 Task: Check the data of townhouses with price drops in the last 1 year.
Action: Mouse moved to (561, 53)
Screenshot: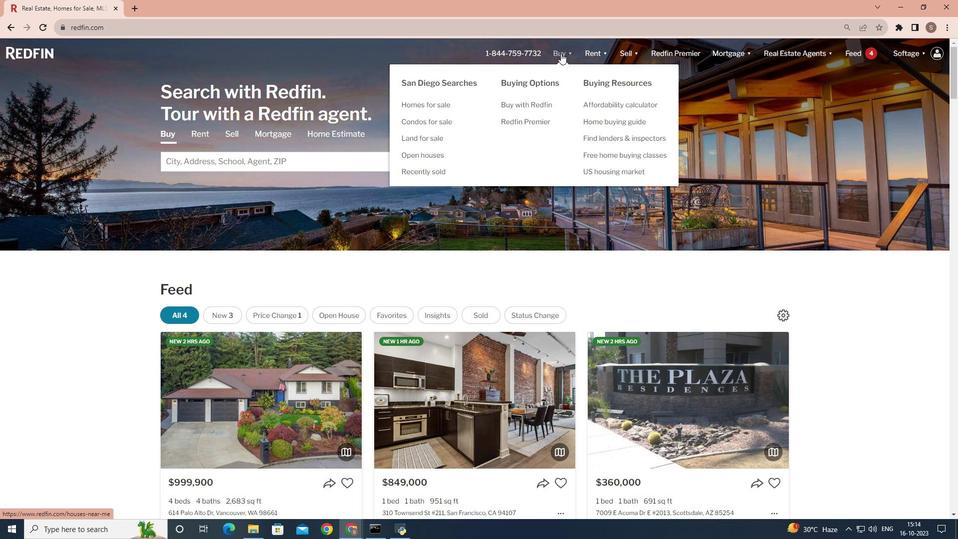 
Action: Mouse pressed left at (561, 53)
Screenshot: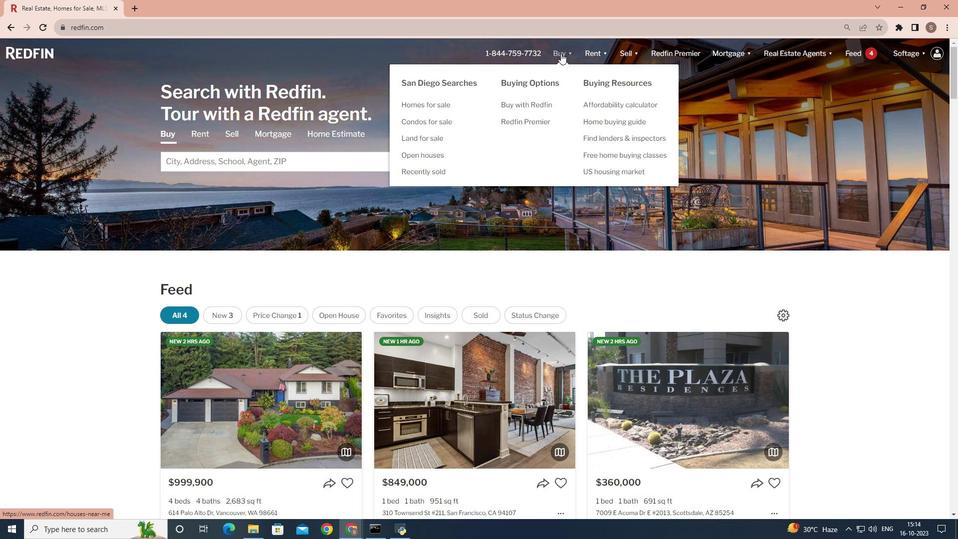 
Action: Mouse moved to (202, 205)
Screenshot: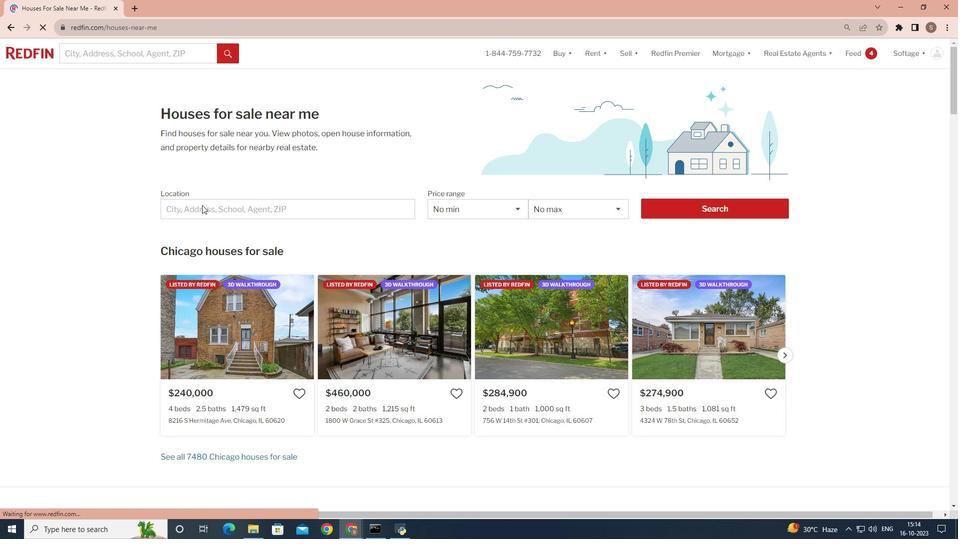 
Action: Mouse pressed left at (202, 205)
Screenshot: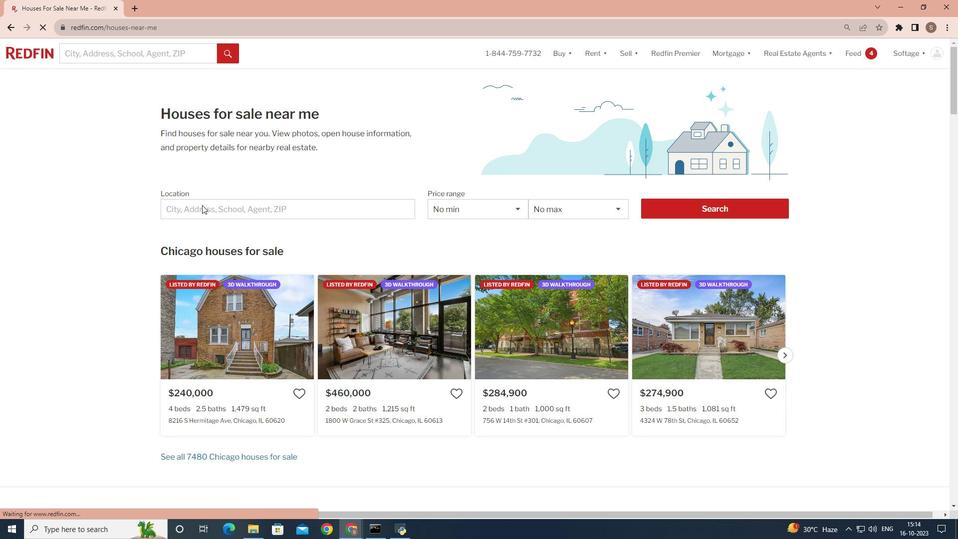 
Action: Mouse moved to (202, 207)
Screenshot: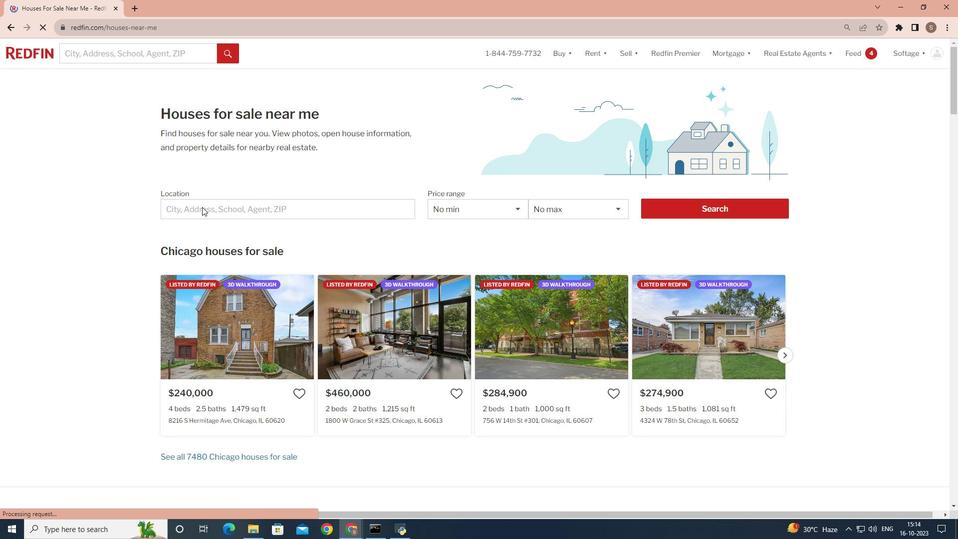 
Action: Mouse pressed left at (202, 207)
Screenshot: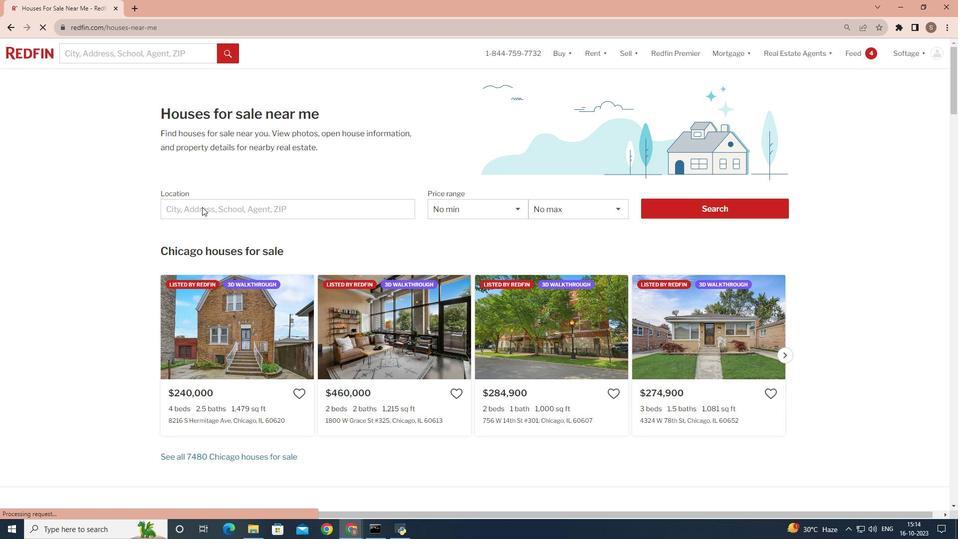 
Action: Mouse pressed left at (202, 207)
Screenshot: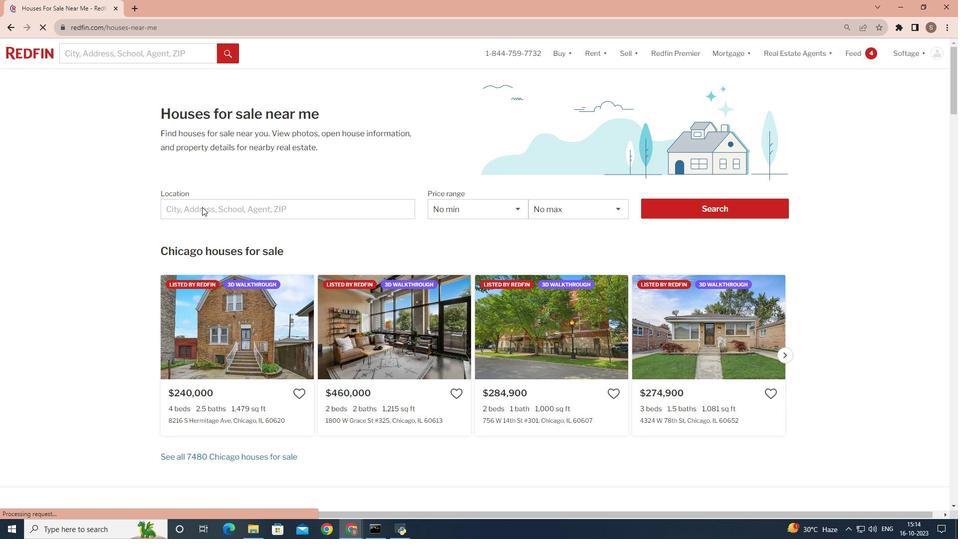 
Action: Mouse moved to (200, 209)
Screenshot: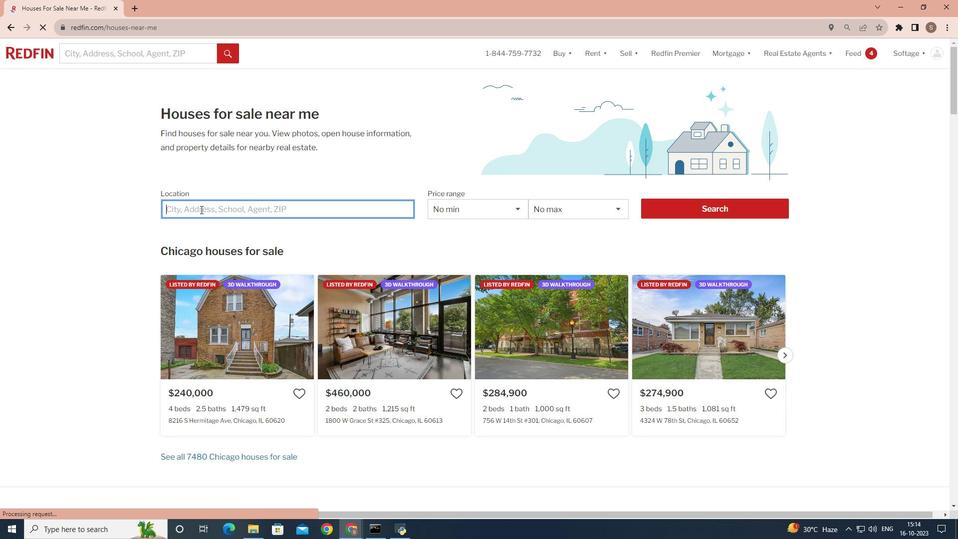 
Action: Key pressed <Key.shift>San<Key.space><Key.shift>Diego
Screenshot: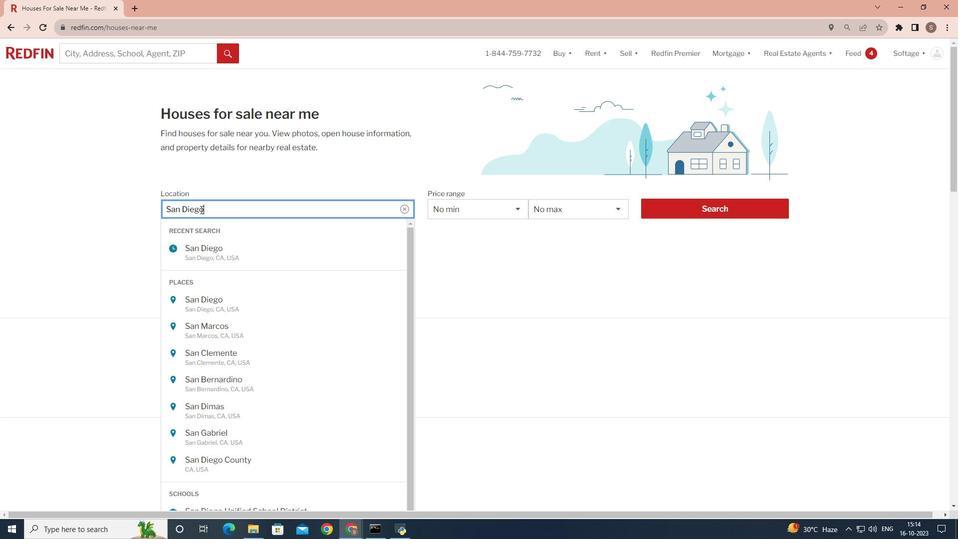 
Action: Mouse moved to (725, 208)
Screenshot: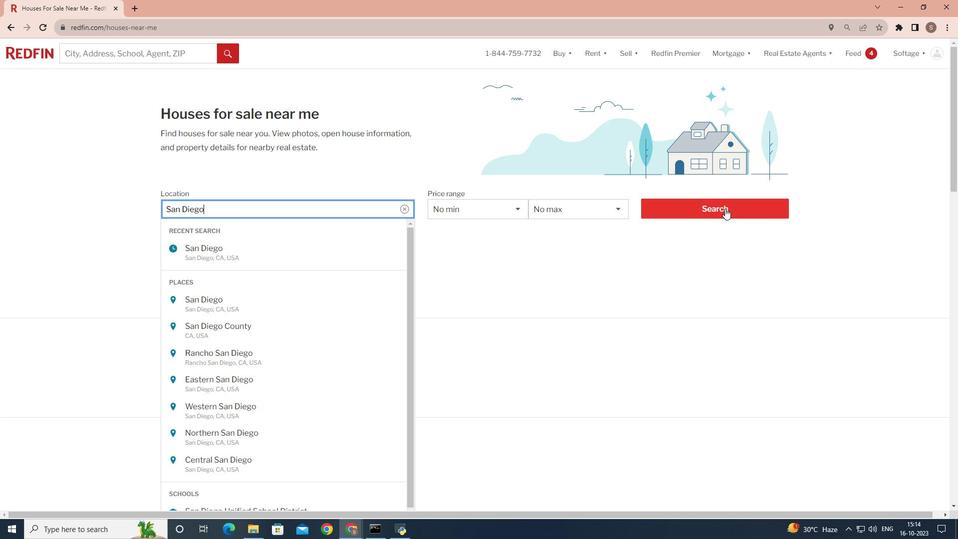 
Action: Mouse pressed left at (725, 208)
Screenshot: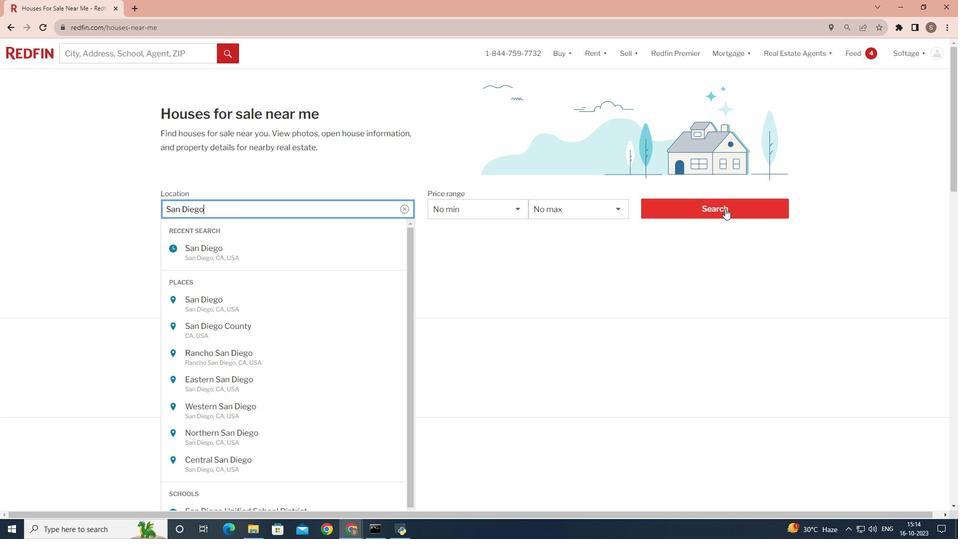 
Action: Mouse pressed left at (725, 208)
Screenshot: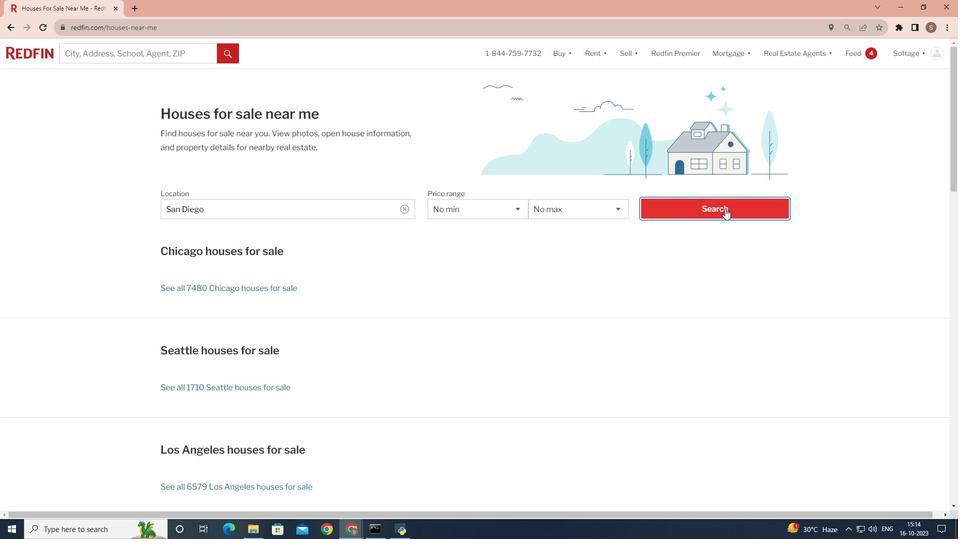 
Action: Mouse moved to (866, 83)
Screenshot: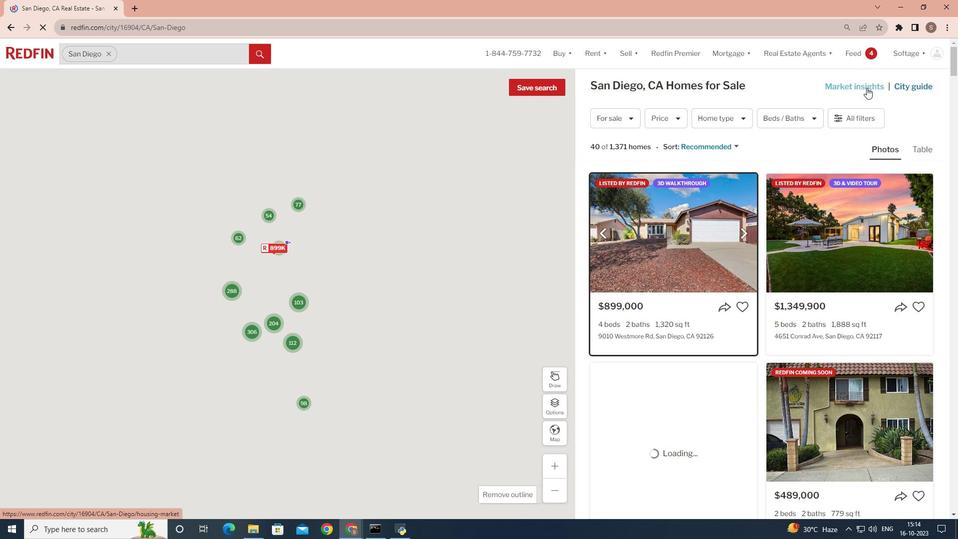 
Action: Mouse pressed left at (866, 83)
Screenshot: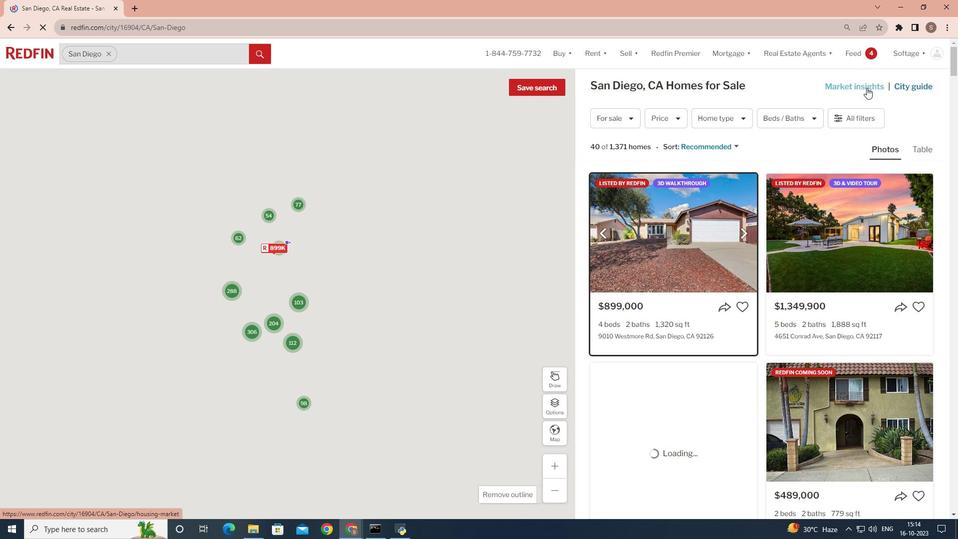 
Action: Mouse moved to (242, 171)
Screenshot: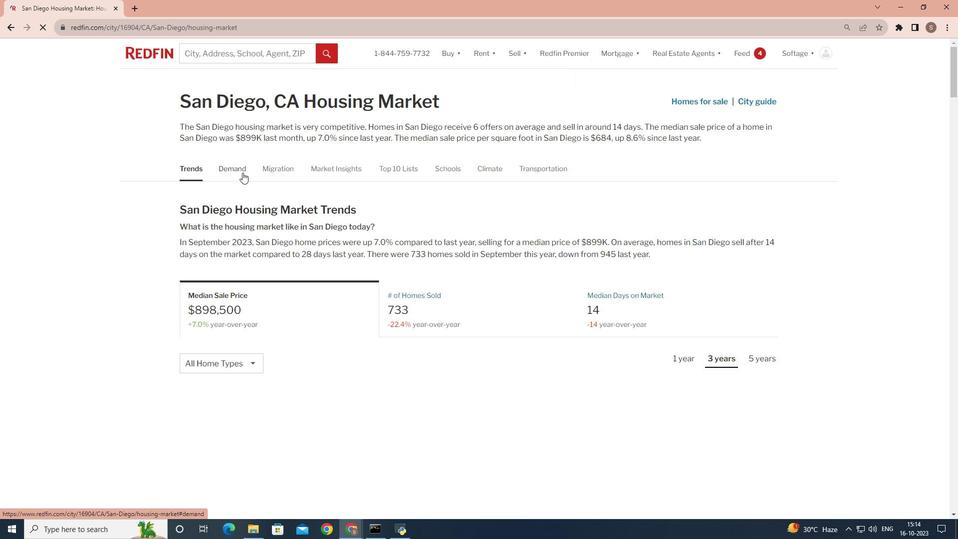 
Action: Mouse pressed left at (242, 171)
Screenshot: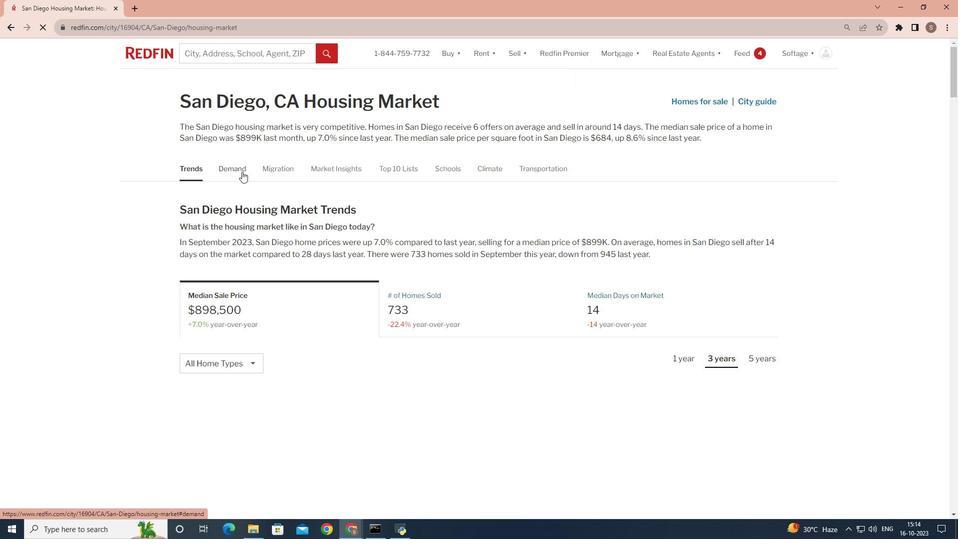 
Action: Mouse moved to (596, 227)
Screenshot: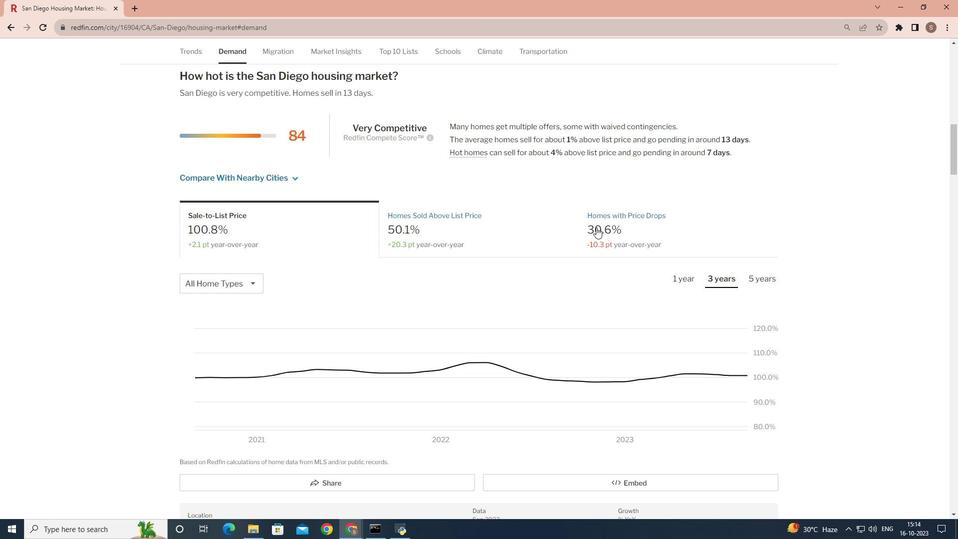 
Action: Mouse pressed left at (596, 227)
Screenshot: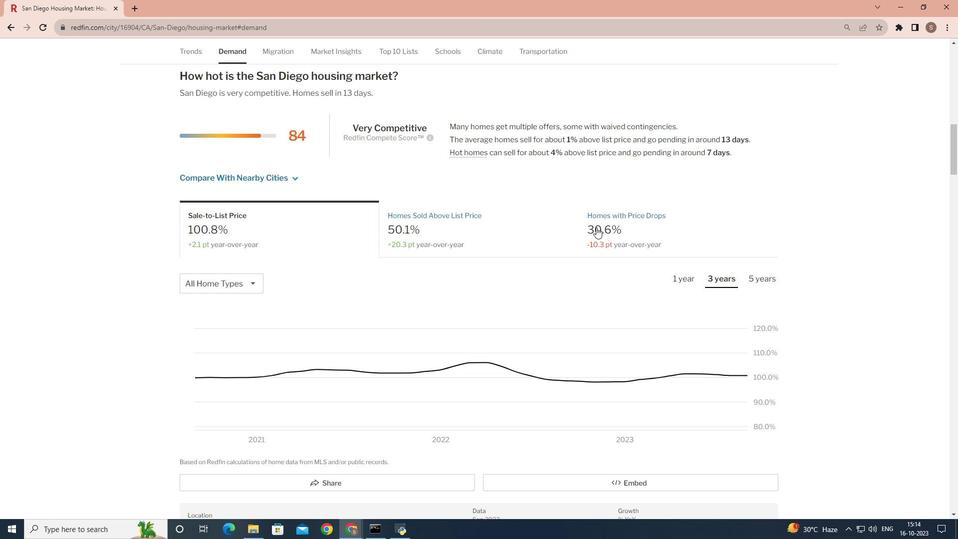 
Action: Mouse moved to (250, 281)
Screenshot: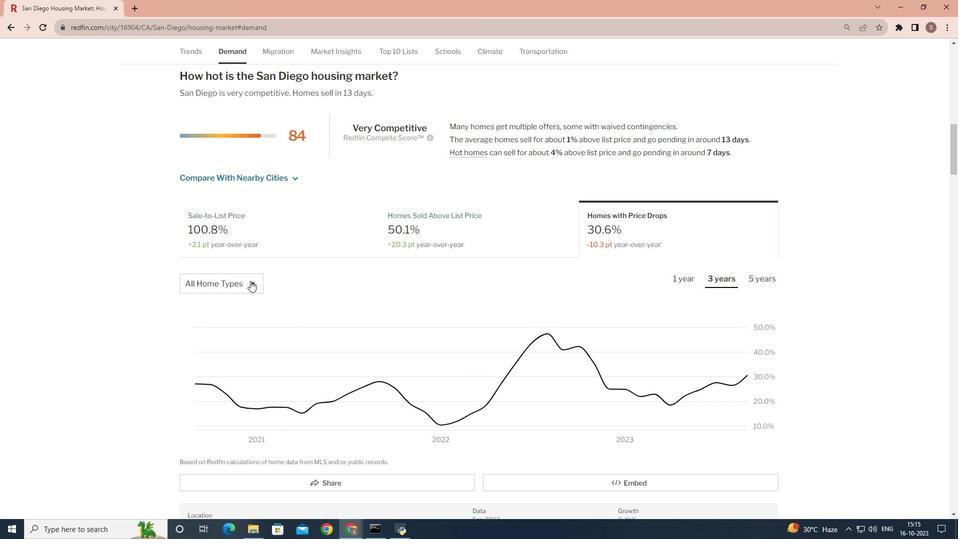 
Action: Mouse pressed left at (250, 281)
Screenshot: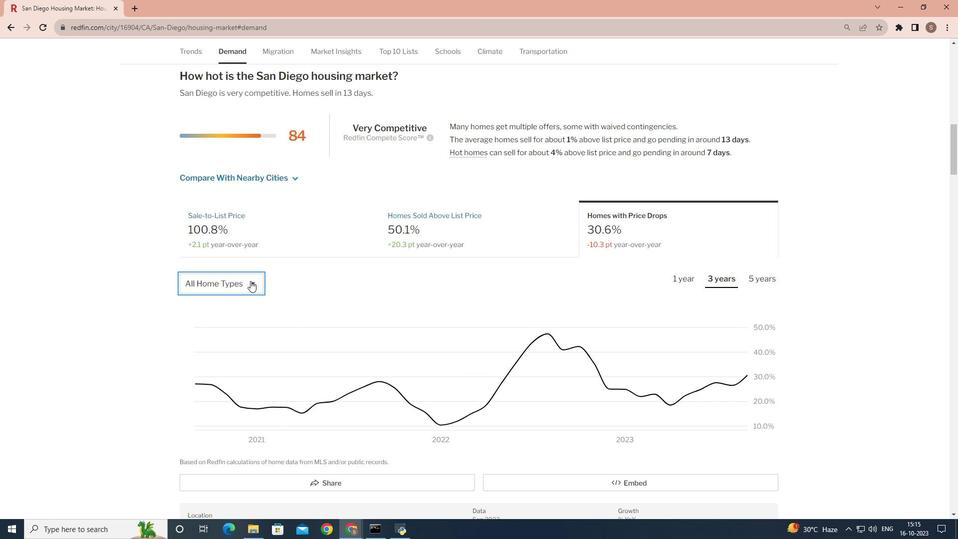 
Action: Mouse moved to (235, 348)
Screenshot: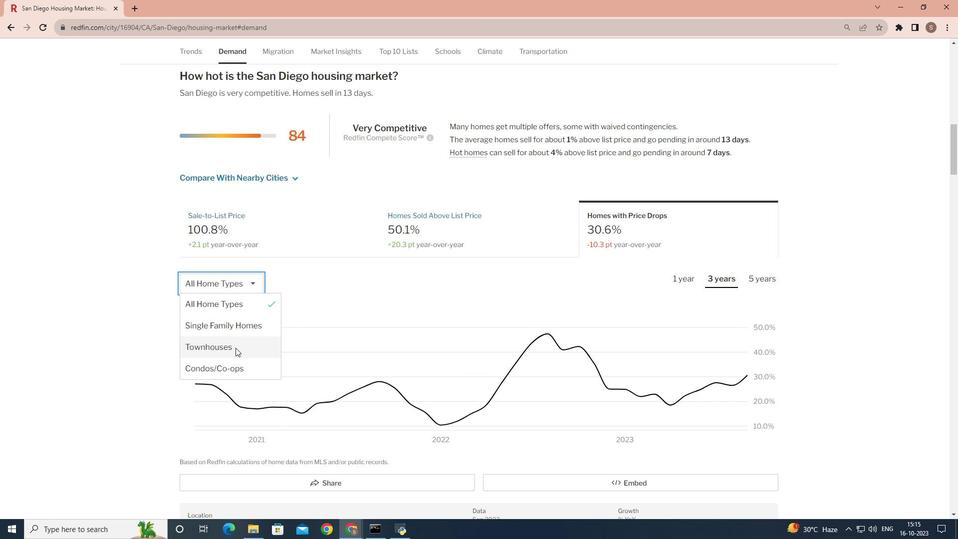 
Action: Mouse pressed left at (235, 348)
Screenshot: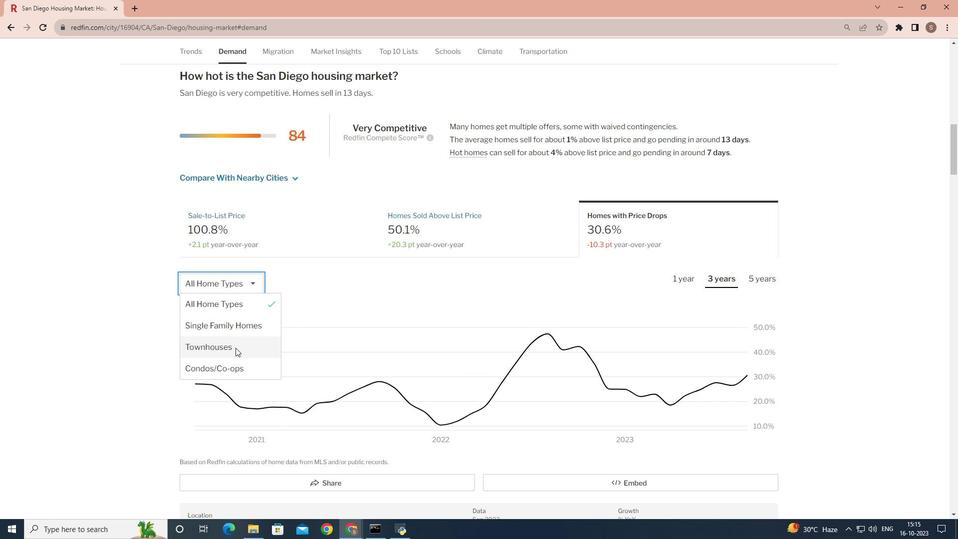 
Action: Mouse moved to (677, 281)
Screenshot: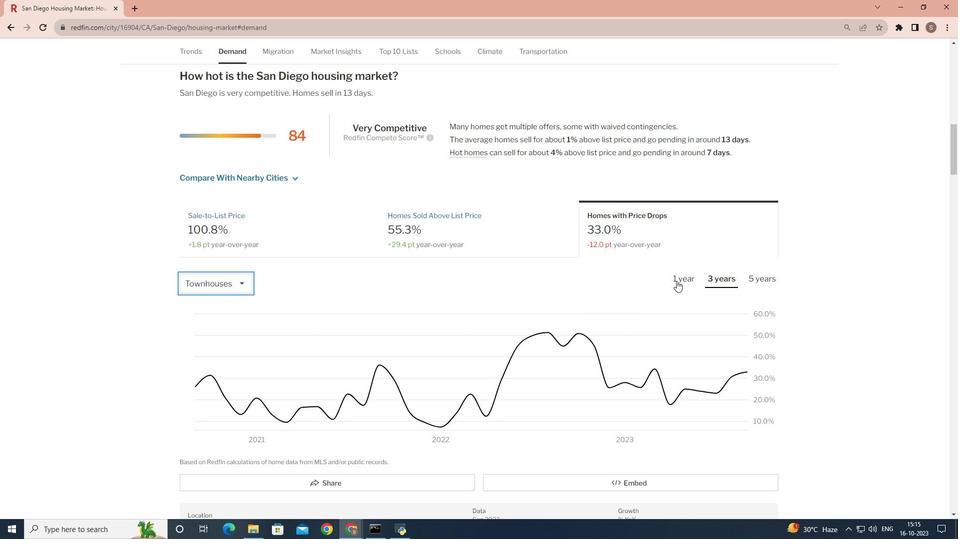 
Action: Mouse pressed left at (677, 281)
Screenshot: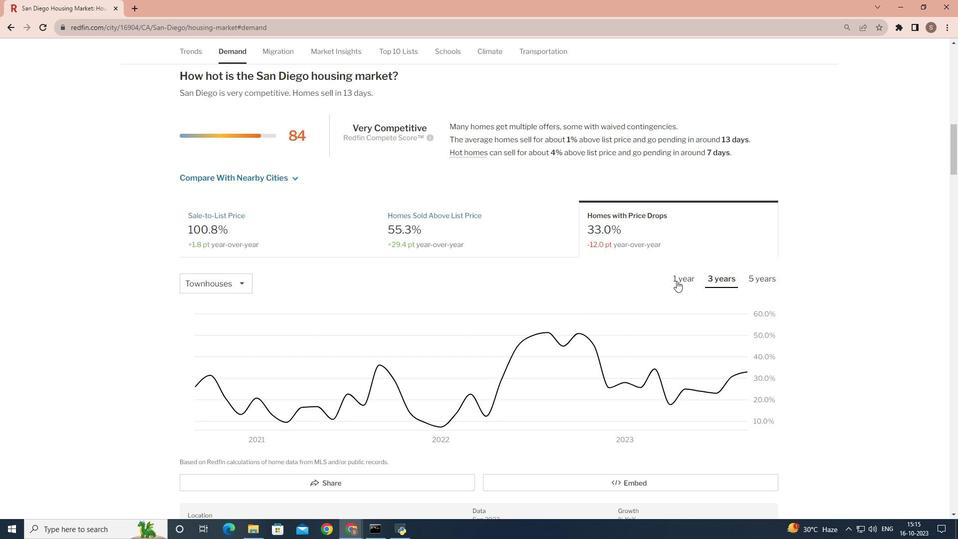 
Action: Mouse moved to (672, 281)
Screenshot: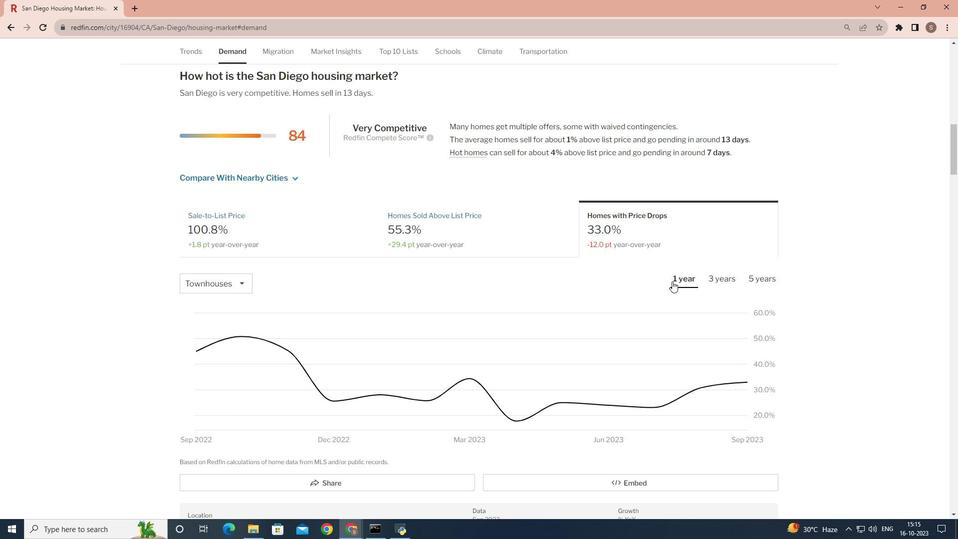 
